 Task: Plan a workshop on leadership skills for the team on the 25th at 3:30 PM.
Action: Mouse moved to (46, 67)
Screenshot: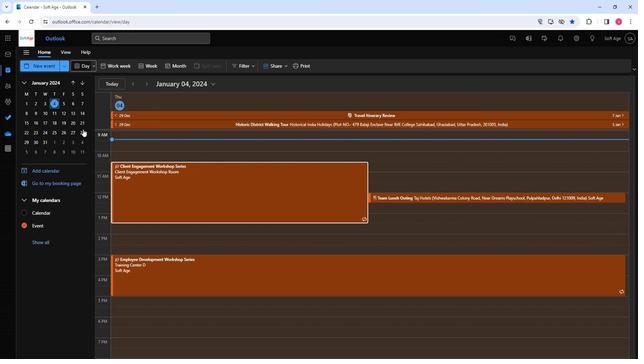 
Action: Mouse pressed left at (46, 67)
Screenshot: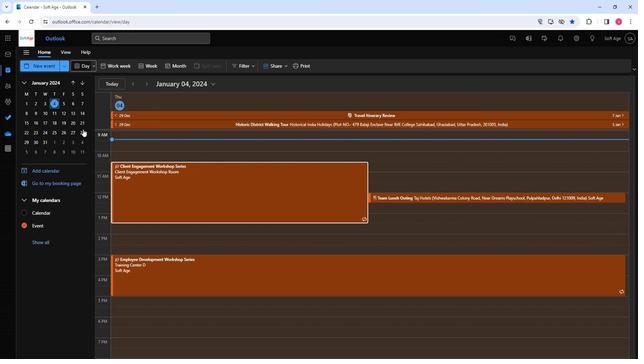
Action: Mouse moved to (160, 109)
Screenshot: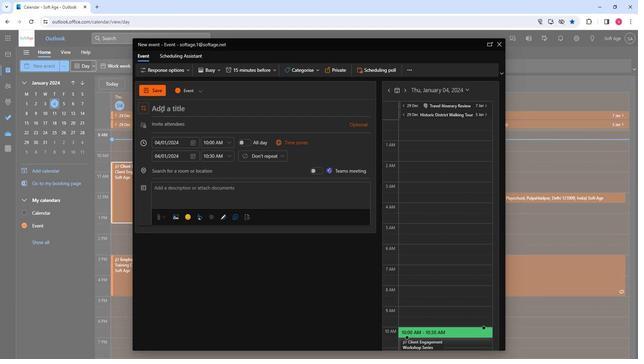 
Action: Mouse pressed left at (160, 109)
Screenshot: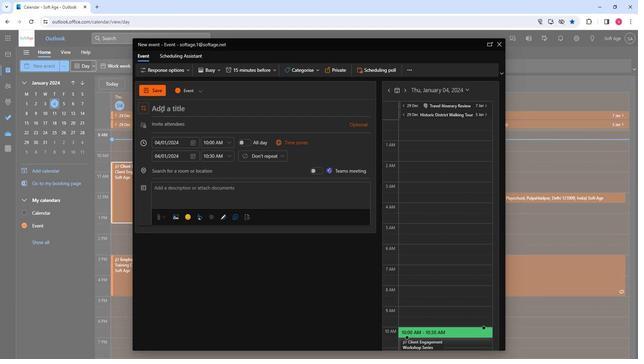 
Action: Mouse moved to (160, 109)
Screenshot: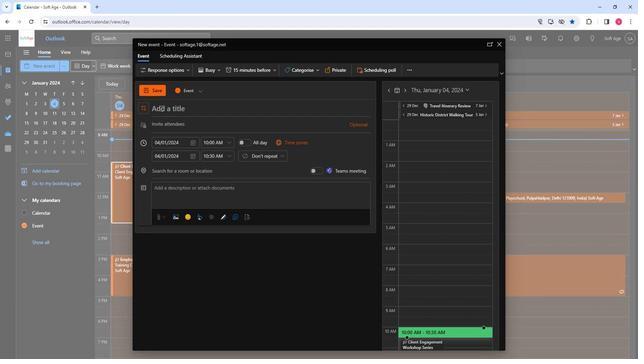 
Action: Key pressed <Key.shift><Key.shift><Key.shift><Key.shift><Key.shift><Key.shift><Key.shift><Key.shift><Key.shift>Workshop<Key.space><Key.shift>O<Key.backspace>on<Key.space><Key.shift>Leadership<Key.space><Key.shift>Skills<Key.space><Key.shift>
Screenshot: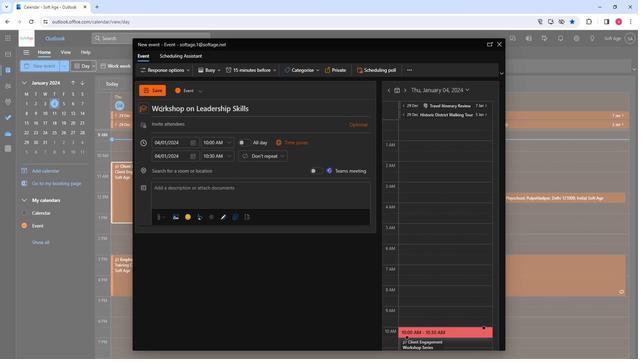 
Action: Mouse moved to (183, 129)
Screenshot: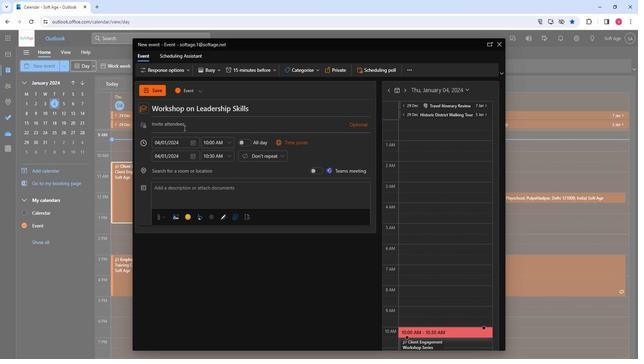 
Action: Mouse pressed left at (183, 129)
Screenshot: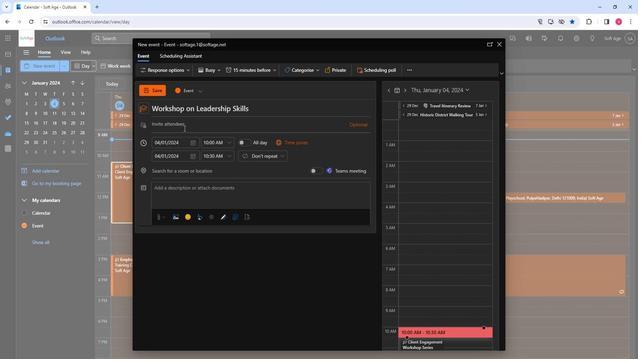 
Action: Mouse moved to (188, 127)
Screenshot: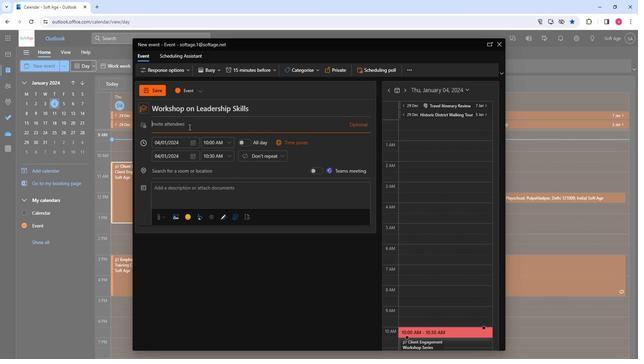
Action: Key pressed so
Screenshot: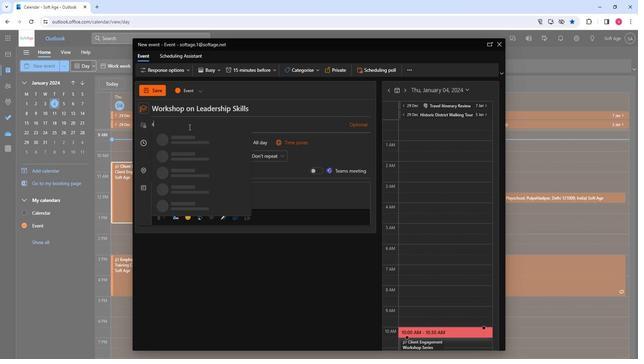 
Action: Mouse moved to (188, 160)
Screenshot: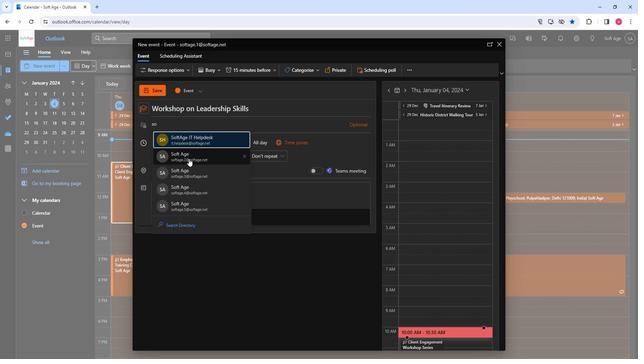 
Action: Mouse pressed left at (188, 160)
Screenshot: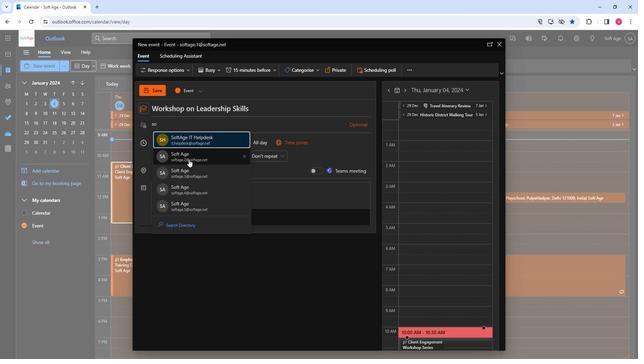 
Action: Mouse moved to (189, 158)
Screenshot: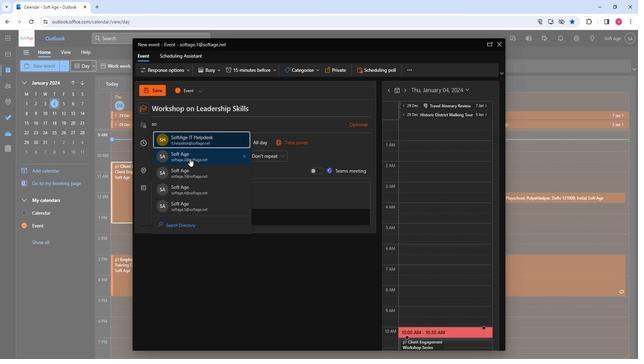 
Action: Key pressed so
Screenshot: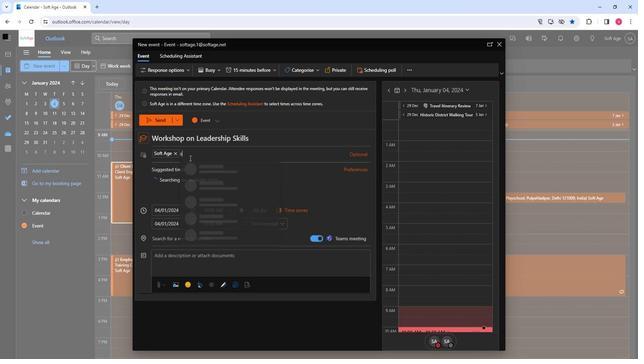 
Action: Mouse moved to (206, 195)
Screenshot: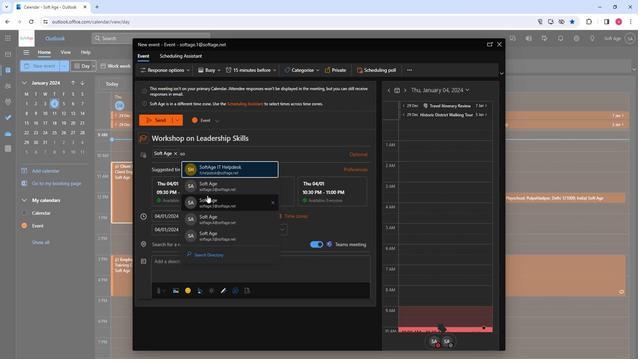 
Action: Mouse pressed left at (206, 195)
Screenshot: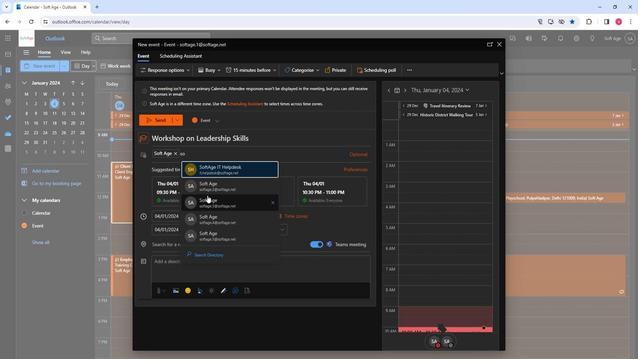 
Action: Key pressed so
Screenshot: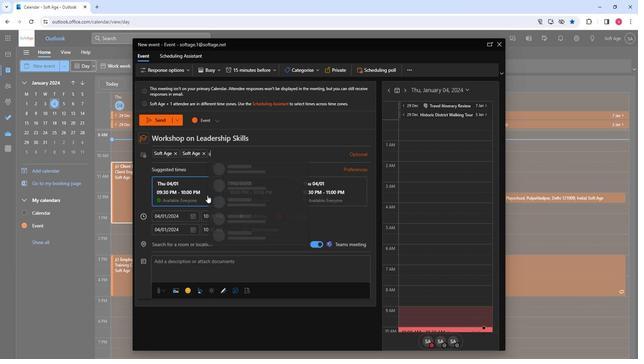 
Action: Mouse moved to (222, 217)
Screenshot: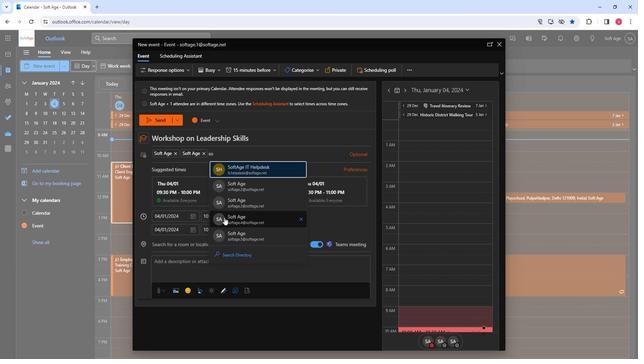 
Action: Mouse pressed left at (222, 217)
Screenshot: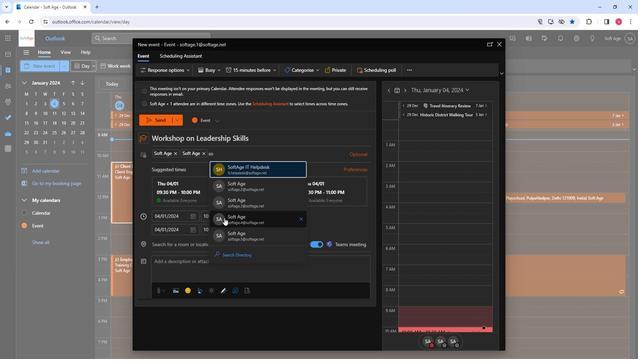 
Action: Key pressed so
Screenshot: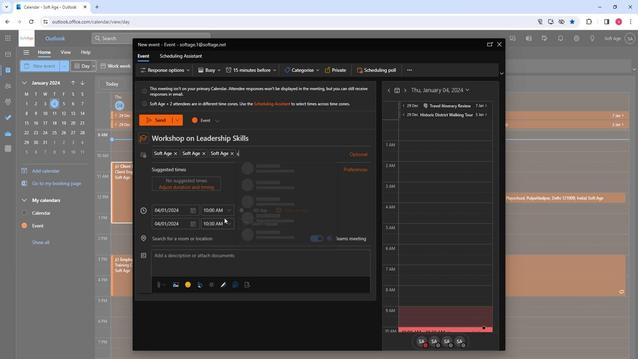
Action: Mouse moved to (250, 230)
Screenshot: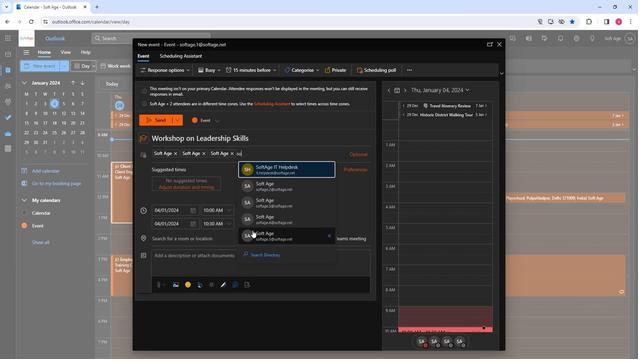 
Action: Mouse pressed left at (250, 230)
Screenshot: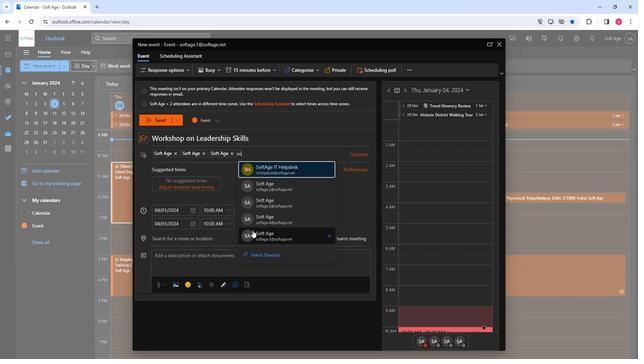 
Action: Mouse moved to (192, 218)
Screenshot: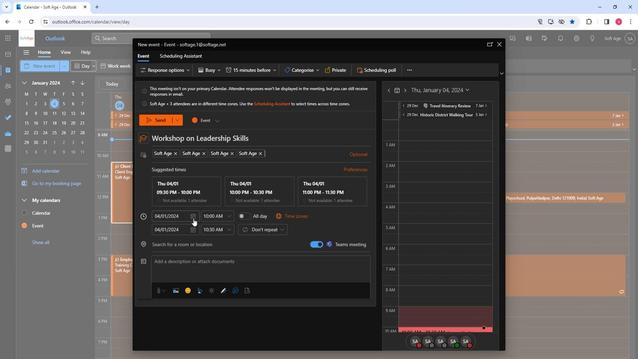 
Action: Mouse pressed left at (192, 218)
Screenshot: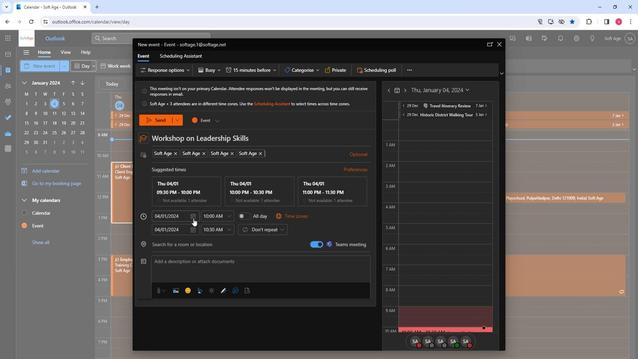 
Action: Mouse moved to (187, 279)
Screenshot: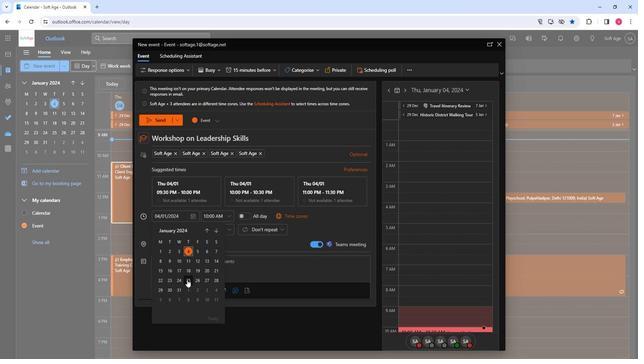 
Action: Mouse pressed left at (187, 279)
Screenshot: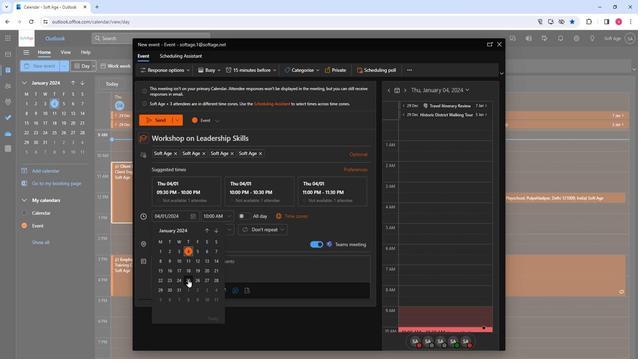 
Action: Mouse moved to (228, 218)
Screenshot: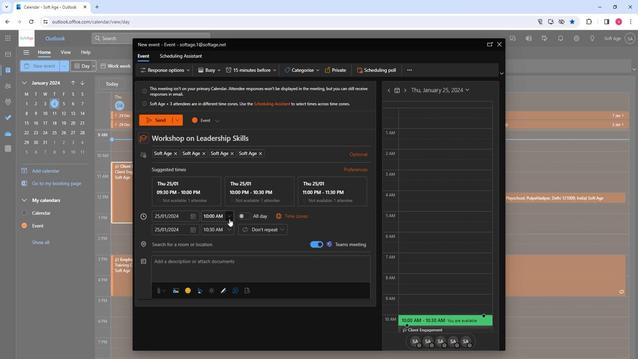 
Action: Mouse pressed left at (228, 218)
Screenshot: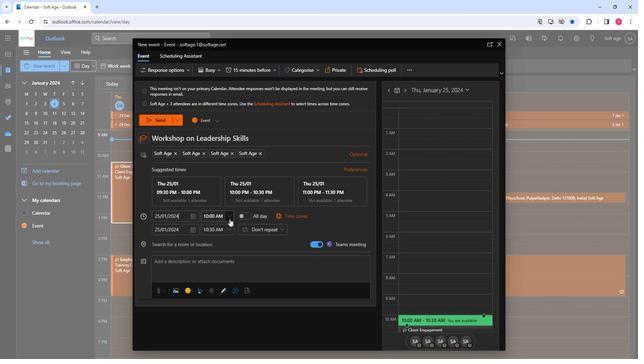 
Action: Mouse moved to (216, 253)
Screenshot: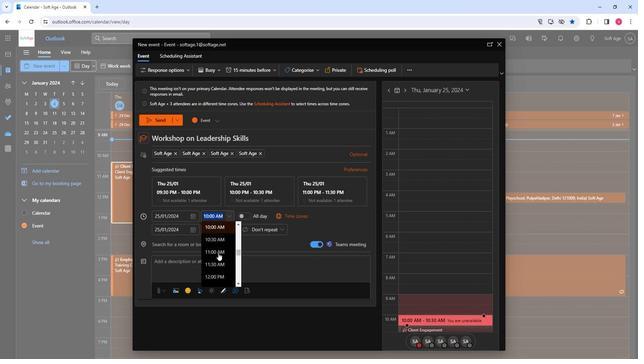
Action: Mouse scrolled (216, 252) with delta (0, 0)
Screenshot: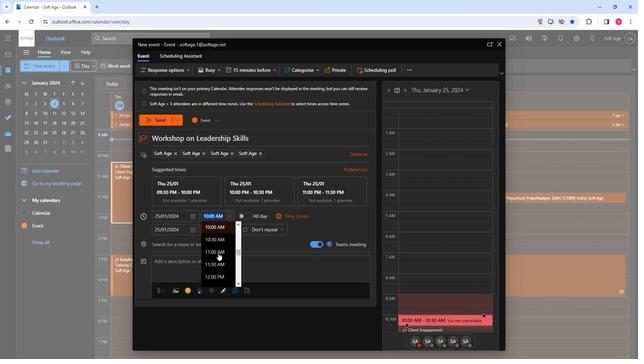 
Action: Mouse scrolled (216, 252) with delta (0, 0)
Screenshot: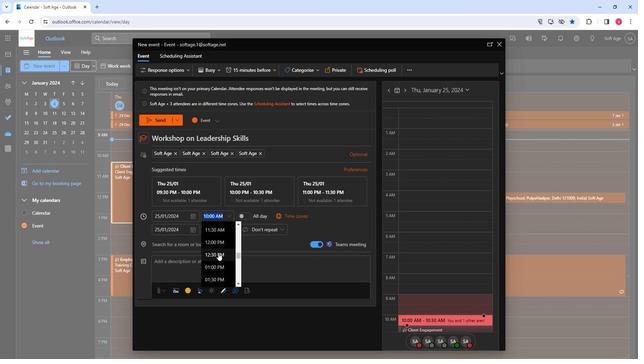 
Action: Mouse scrolled (216, 252) with delta (0, 0)
Screenshot: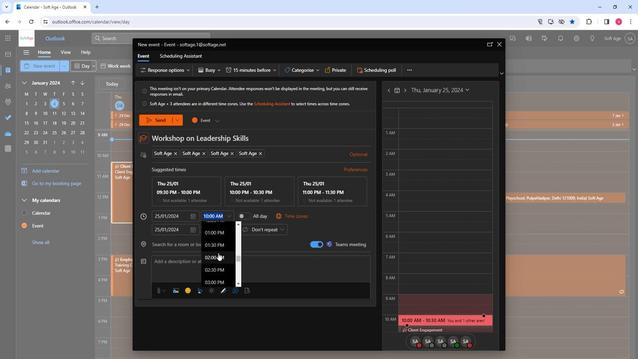 
Action: Mouse scrolled (216, 252) with delta (0, 0)
Screenshot: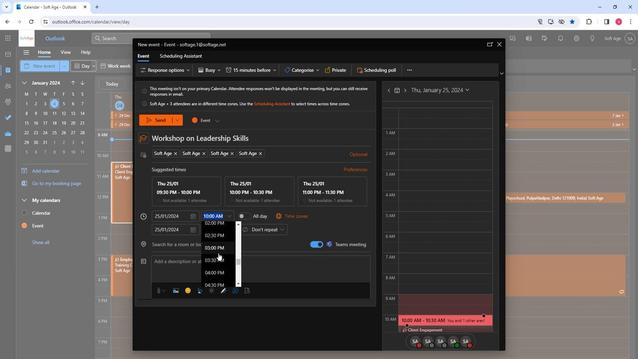 
Action: Mouse moved to (216, 251)
Screenshot: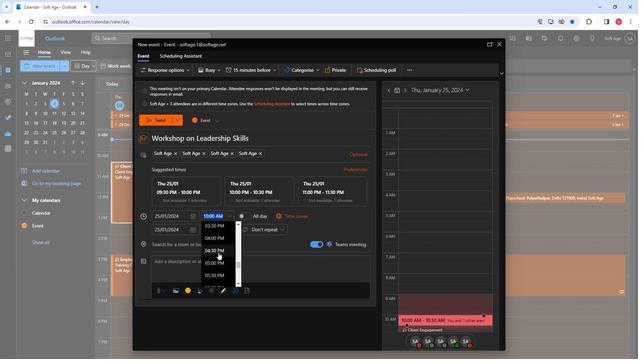 
Action: Mouse scrolled (216, 251) with delta (0, 0)
Screenshot: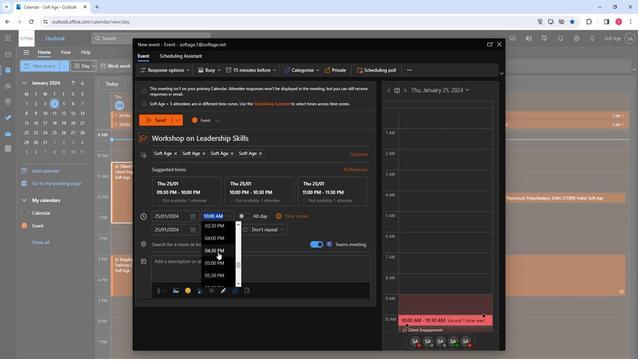 
Action: Mouse moved to (213, 248)
Screenshot: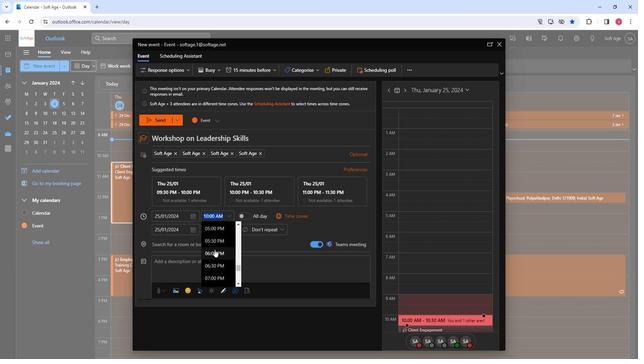 
Action: Mouse scrolled (213, 248) with delta (0, 0)
Screenshot: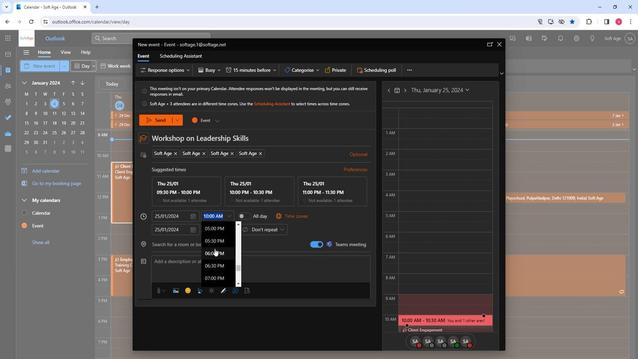 
Action: Mouse moved to (213, 229)
Screenshot: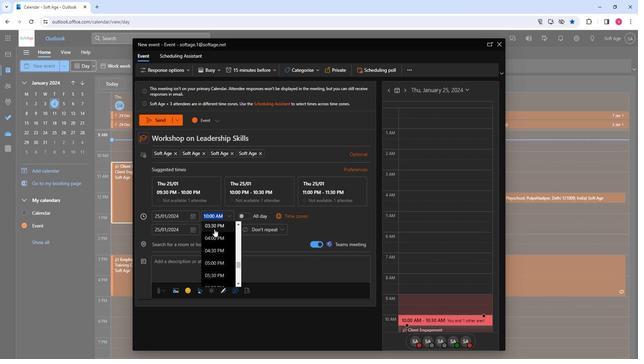 
Action: Mouse pressed left at (213, 229)
Screenshot: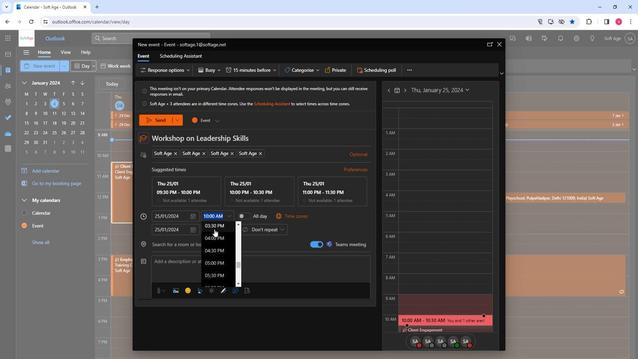
Action: Mouse moved to (188, 242)
Screenshot: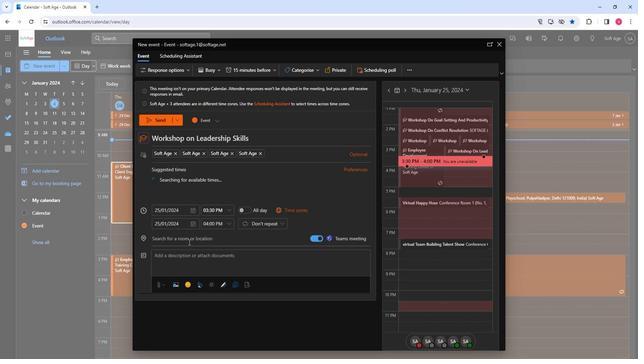 
Action: Mouse pressed left at (188, 242)
Screenshot: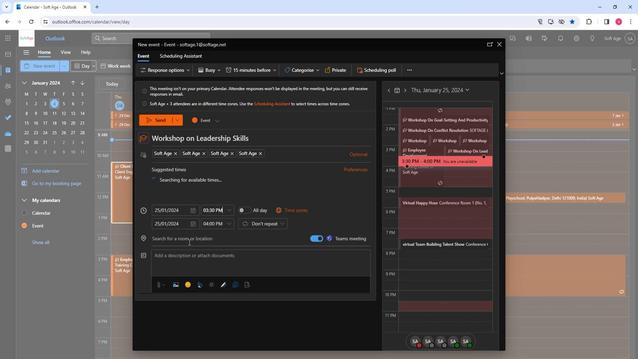 
Action: Key pressed lea
Screenshot: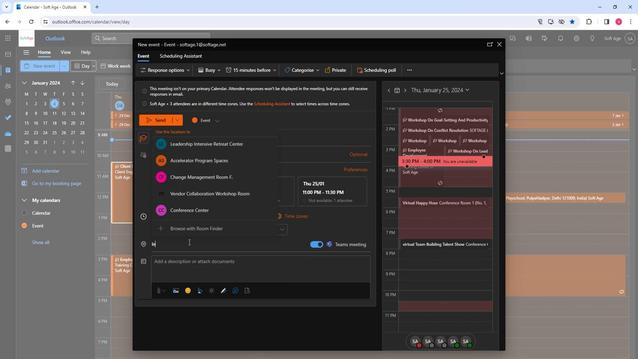
Action: Mouse moved to (185, 142)
Screenshot: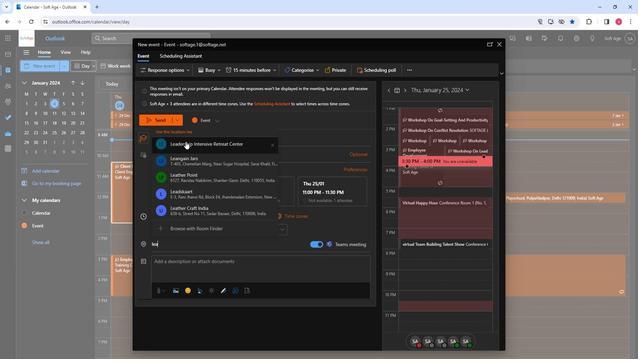 
Action: Mouse pressed left at (185, 142)
Screenshot: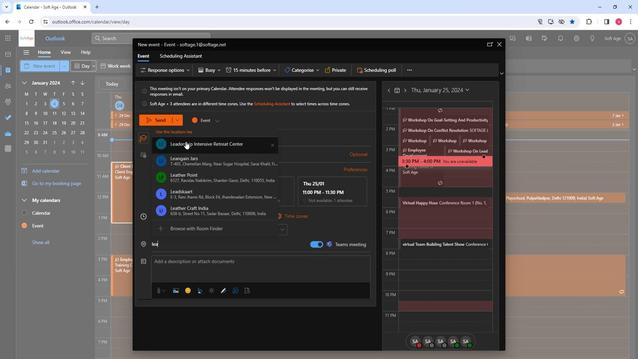 
Action: Mouse moved to (156, 260)
Screenshot: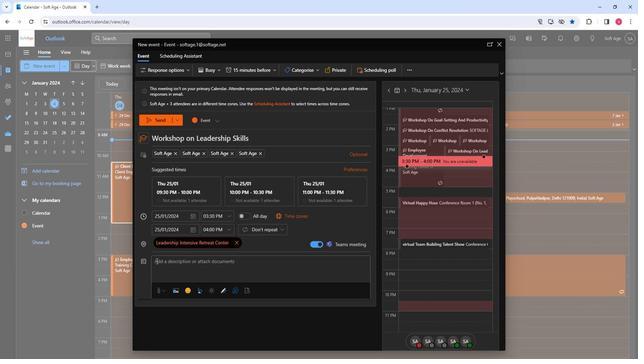 
Action: Mouse pressed left at (156, 260)
Screenshot: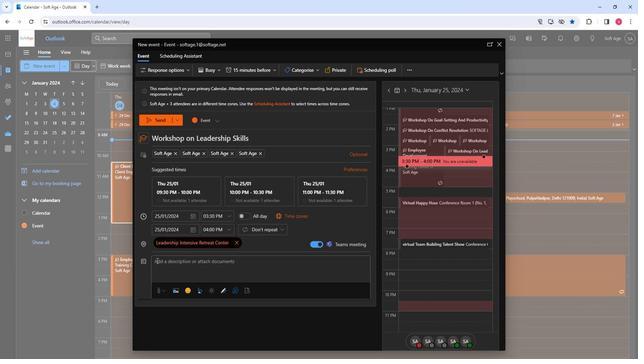 
Action: Mouse moved to (159, 262)
Screenshot: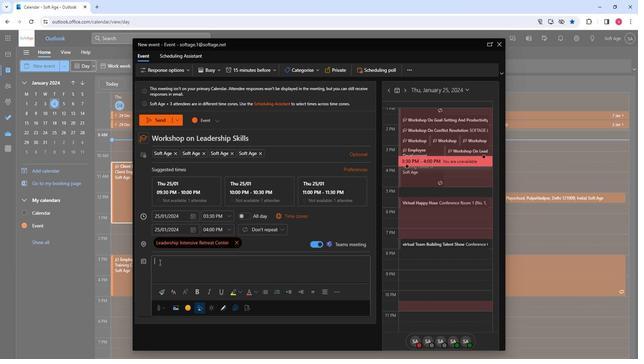 
Action: Key pressed <Key.shift>Empower<Key.space>your<Key.space>team<Key.space>with<Key.space>a<Key.space>dynamic<Key.space>leadership<Key.space>skills<Key.space>workshop.<Key.space><Key.shift>Cultivate<Key.space>effective<Key.space>cummunication,<Key.space>decision-making,<Key.space>and<Key.space>motivational<Key.space>techniques<Key.space>for<Key.space>impactful<Key.space>leadership<Key.space><Key.backspace>.<Key.space><Key.shift>Elevate<Key.space>team<Key.space>performance<Key.space>and<Key.space>cohesion.
Screenshot: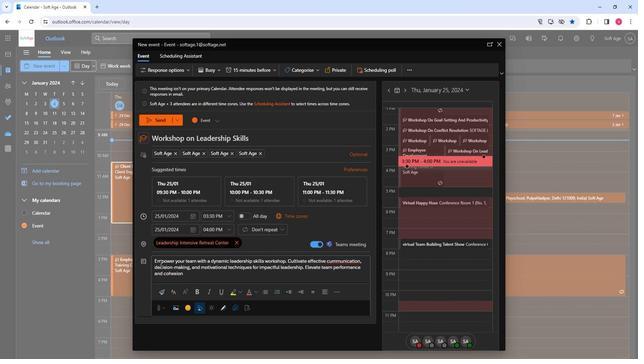 
Action: Mouse moved to (184, 270)
Screenshot: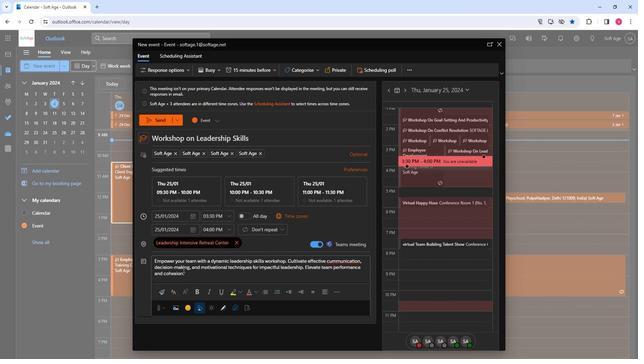 
Action: Mouse pressed left at (184, 270)
Screenshot: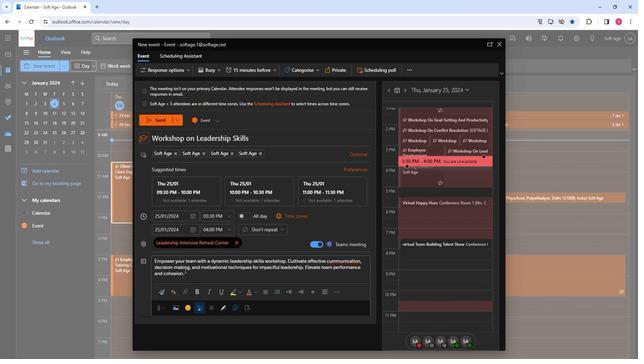 
Action: Mouse pressed left at (184, 270)
Screenshot: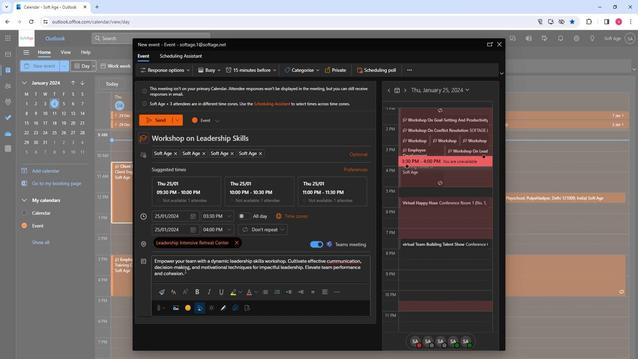 
Action: Mouse pressed left at (184, 270)
Screenshot: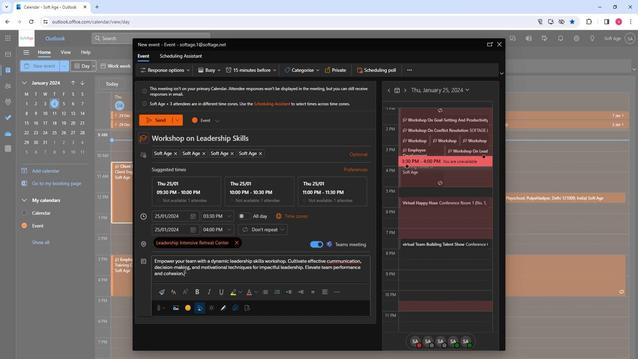 
Action: Mouse moved to (212, 292)
Screenshot: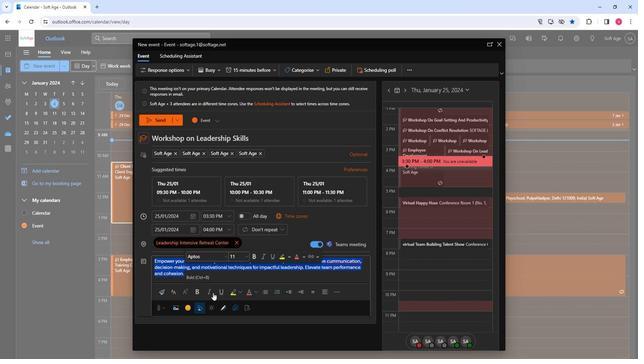 
Action: Mouse pressed left at (212, 292)
Screenshot: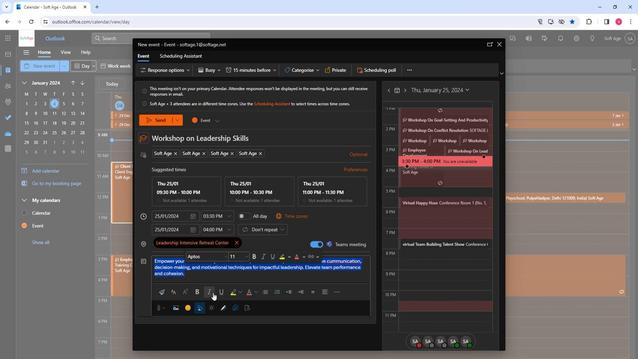 
Action: Mouse moved to (174, 290)
Screenshot: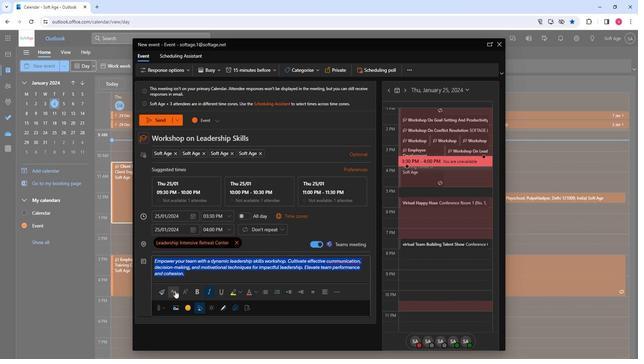 
Action: Mouse pressed left at (174, 290)
Screenshot: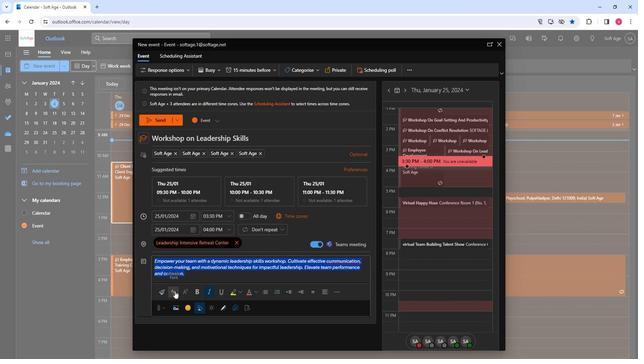 
Action: Mouse moved to (190, 216)
Screenshot: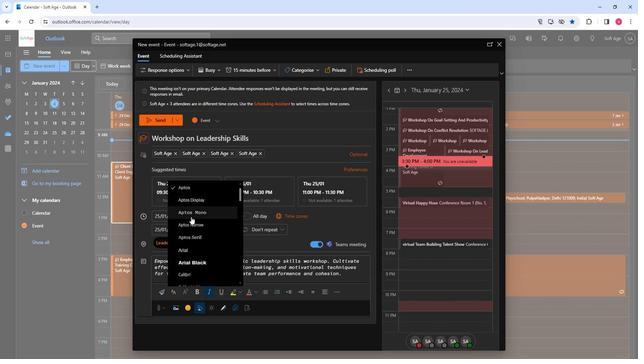 
Action: Mouse scrolled (190, 215) with delta (0, 0)
Screenshot: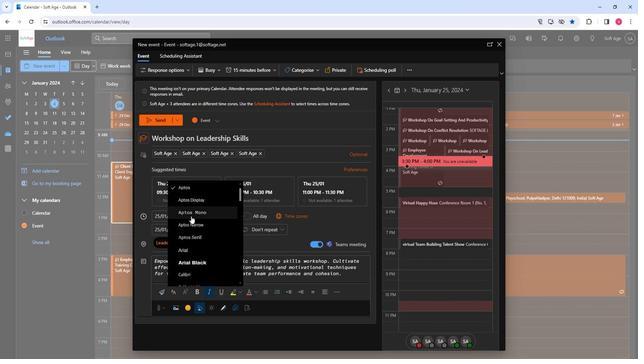 
Action: Mouse scrolled (190, 215) with delta (0, 0)
Screenshot: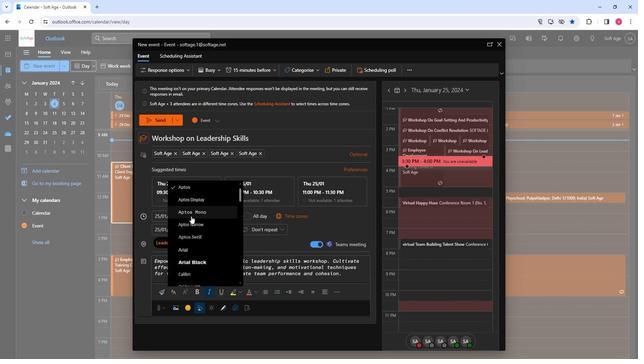 
Action: Mouse scrolled (190, 215) with delta (0, 0)
Screenshot: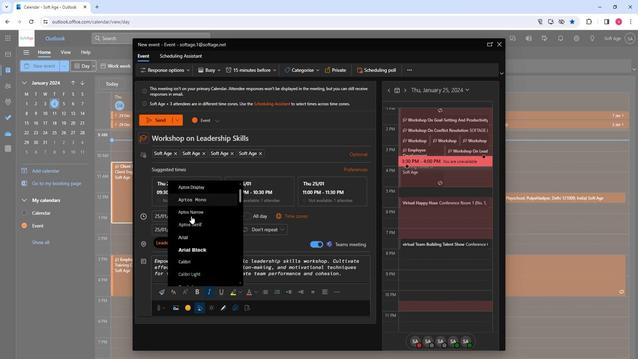 
Action: Mouse moved to (194, 231)
Screenshot: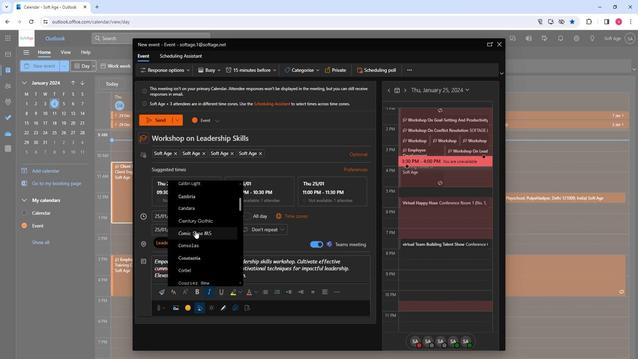 
Action: Mouse pressed left at (194, 231)
Screenshot: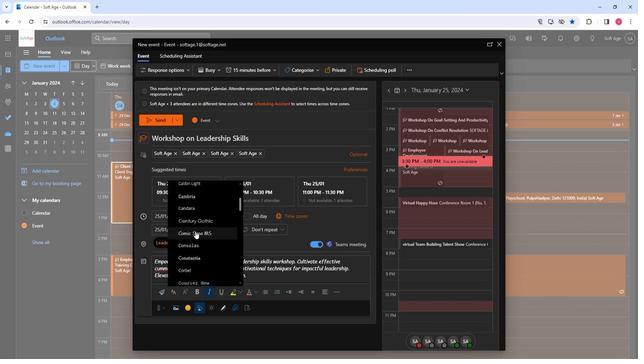 
Action: Mouse moved to (237, 292)
Screenshot: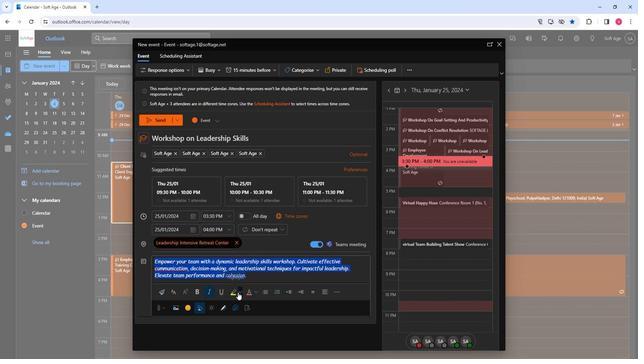 
Action: Mouse pressed left at (237, 292)
Screenshot: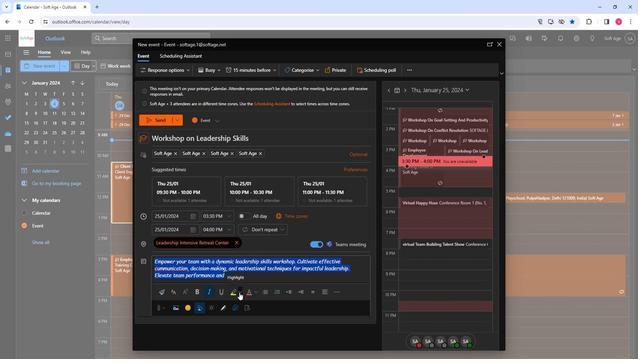 
Action: Mouse moved to (244, 307)
Screenshot: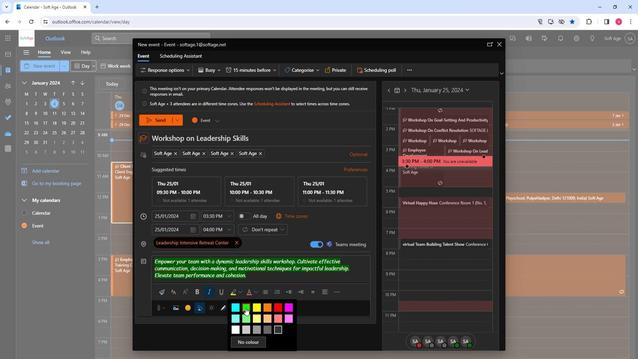 
Action: Mouse pressed left at (244, 307)
Screenshot: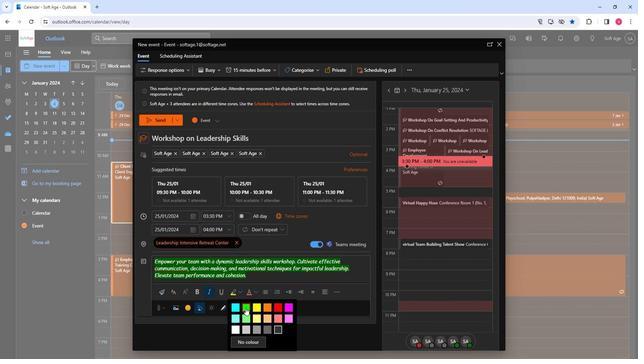 
Action: Mouse moved to (254, 273)
Screenshot: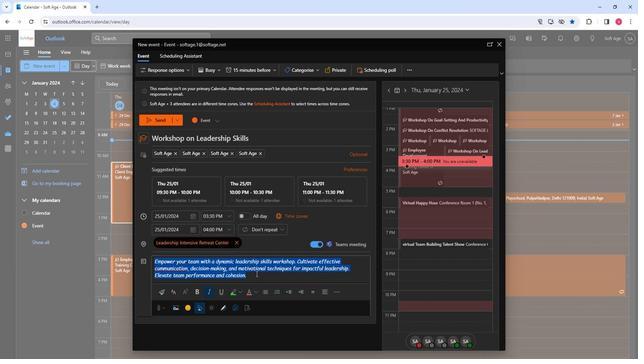 
Action: Mouse pressed left at (254, 273)
Screenshot: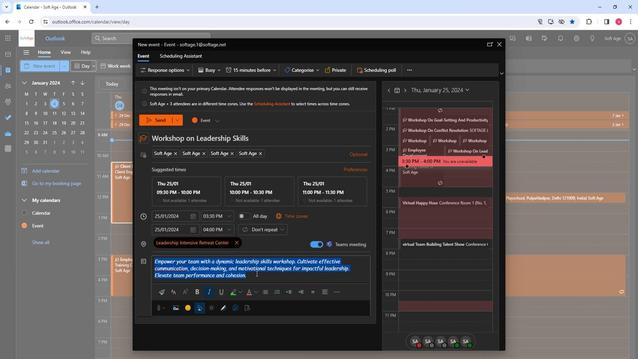 
Action: Mouse moved to (157, 119)
Screenshot: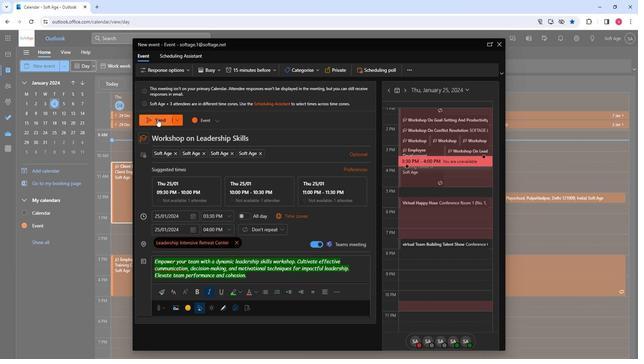 
Action: Mouse pressed left at (157, 119)
Screenshot: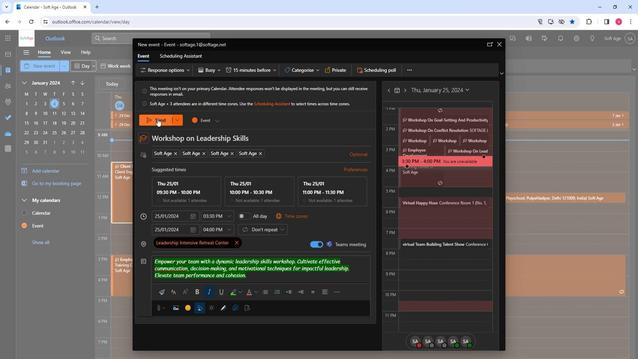 
Action: Mouse moved to (255, 245)
Screenshot: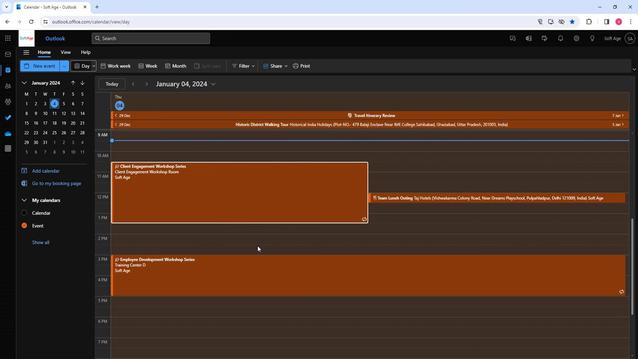 
Action: Mouse scrolled (255, 245) with delta (0, 0)
Screenshot: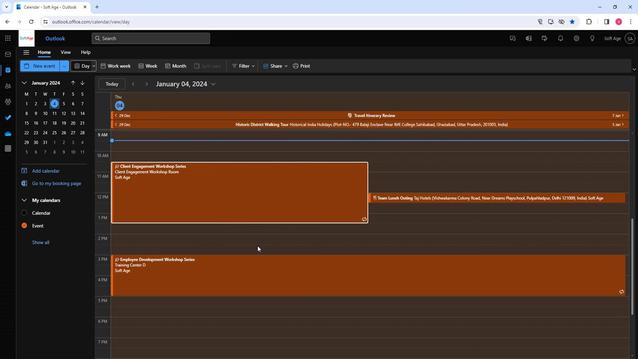 
Action: Mouse scrolled (255, 245) with delta (0, 0)
Screenshot: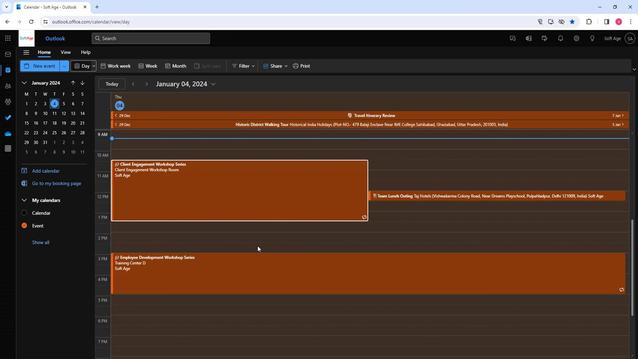 
Action: Mouse moved to (321, 351)
Screenshot: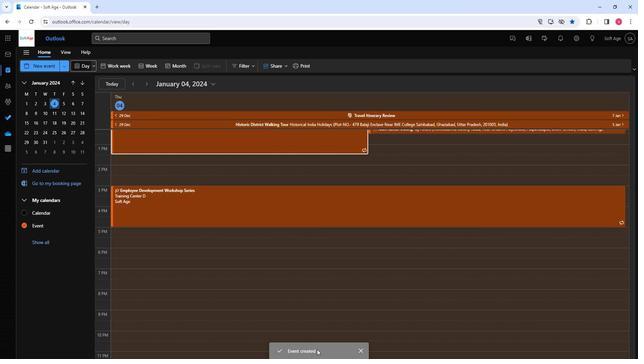 
